 Task: Create Issue Issue0000000112 in Backlog  in Scrum Project Project0000000023 in Jira. Create Issue Issue0000000113 in Backlog  in Scrum Project Project0000000023 in Jira. Create Issue Issue0000000114 in Backlog  in Scrum Project Project0000000023 in Jira. Create Issue Issue0000000115 in Backlog  in Scrum Project Project0000000023 in Jira. Create Issue Issue0000000116 in Backlog  in Scrum Project Project0000000024 in Jira
Action: Mouse moved to (298, 362)
Screenshot: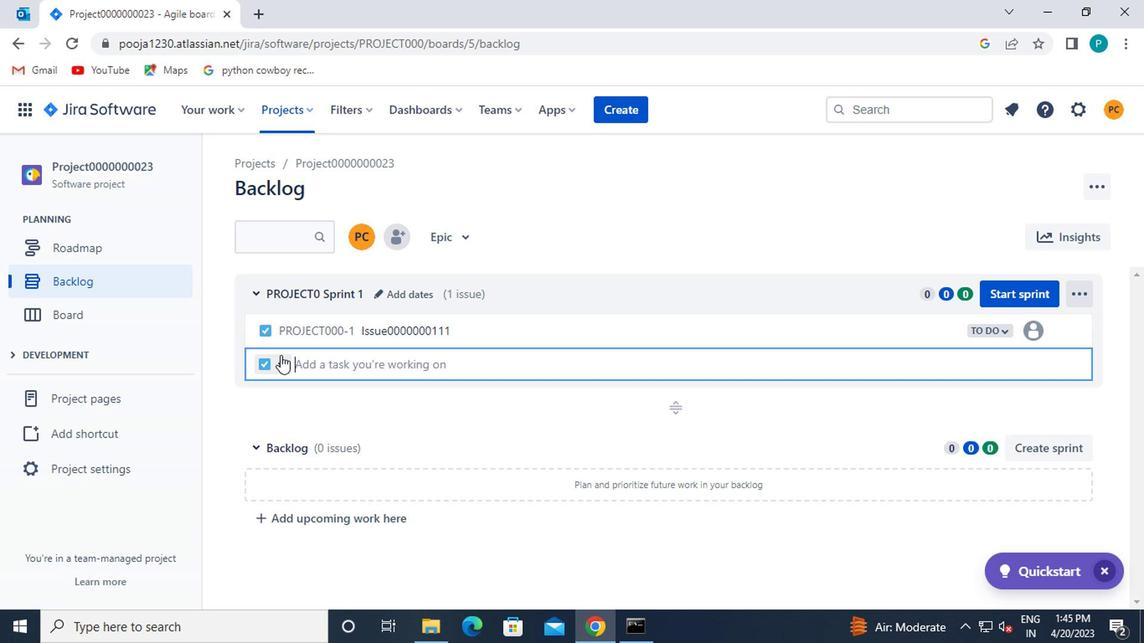 
Action: Mouse pressed left at (298, 362)
Screenshot: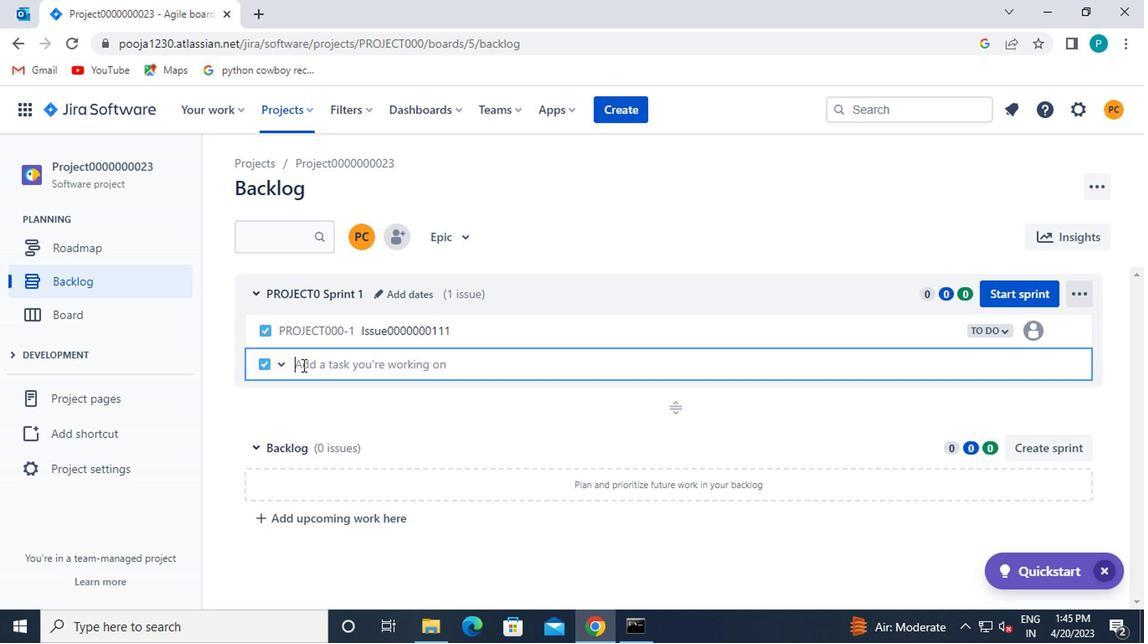 
Action: Key pressed i<Key.caps_lock><Key.backspace>i<Key.caps_lock>ssue0000000
Screenshot: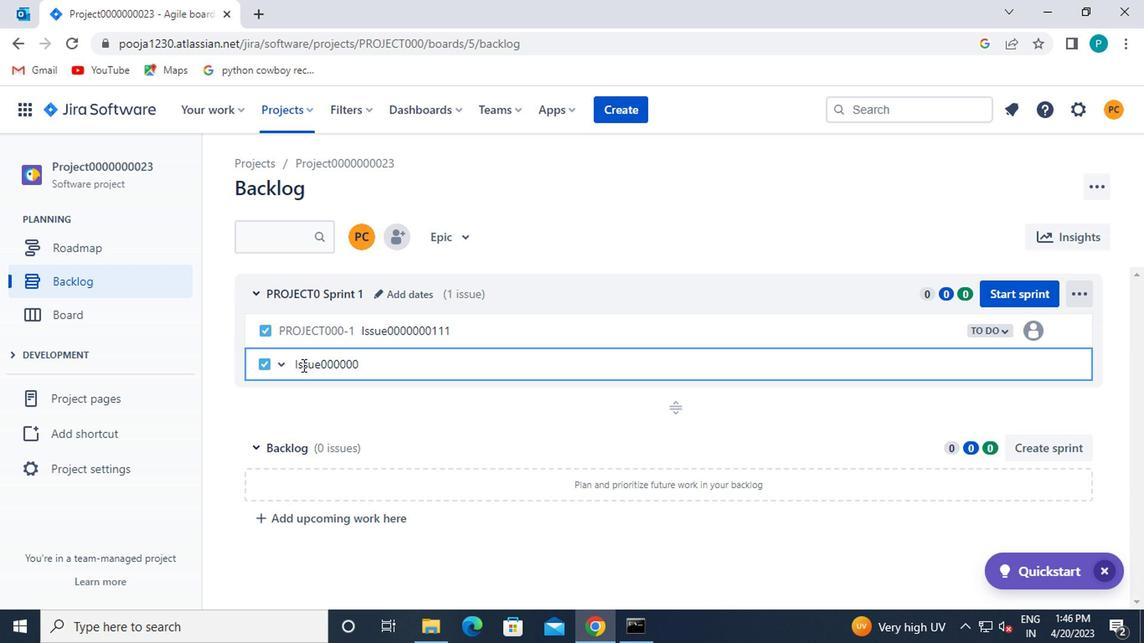 
Action: Mouse moved to (262, 379)
Screenshot: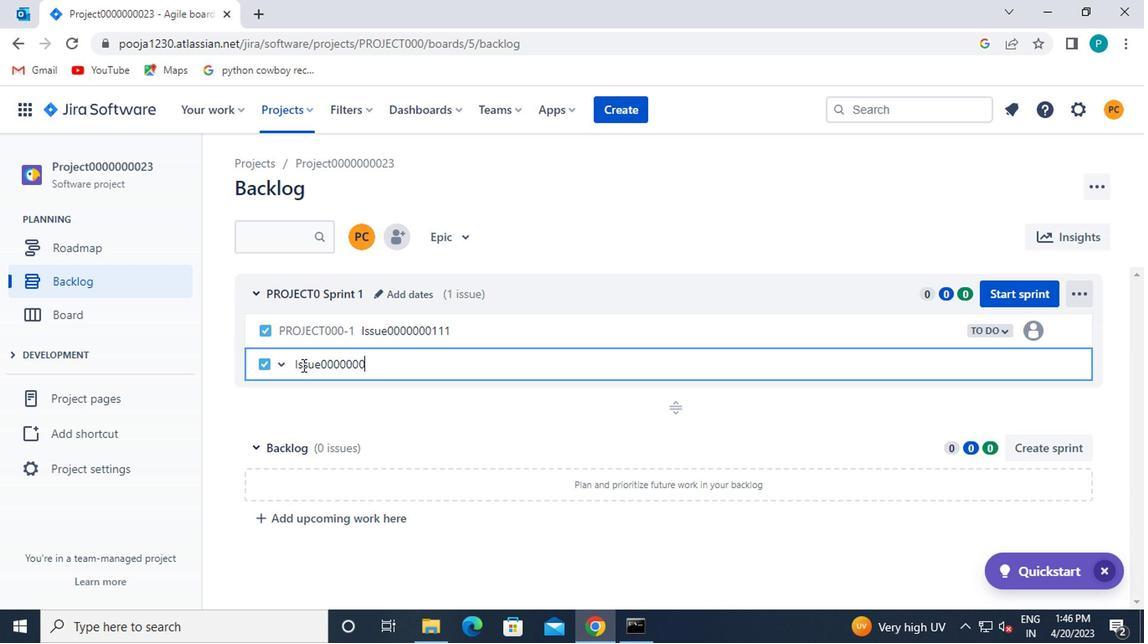 
Action: Key pressed 1
Screenshot: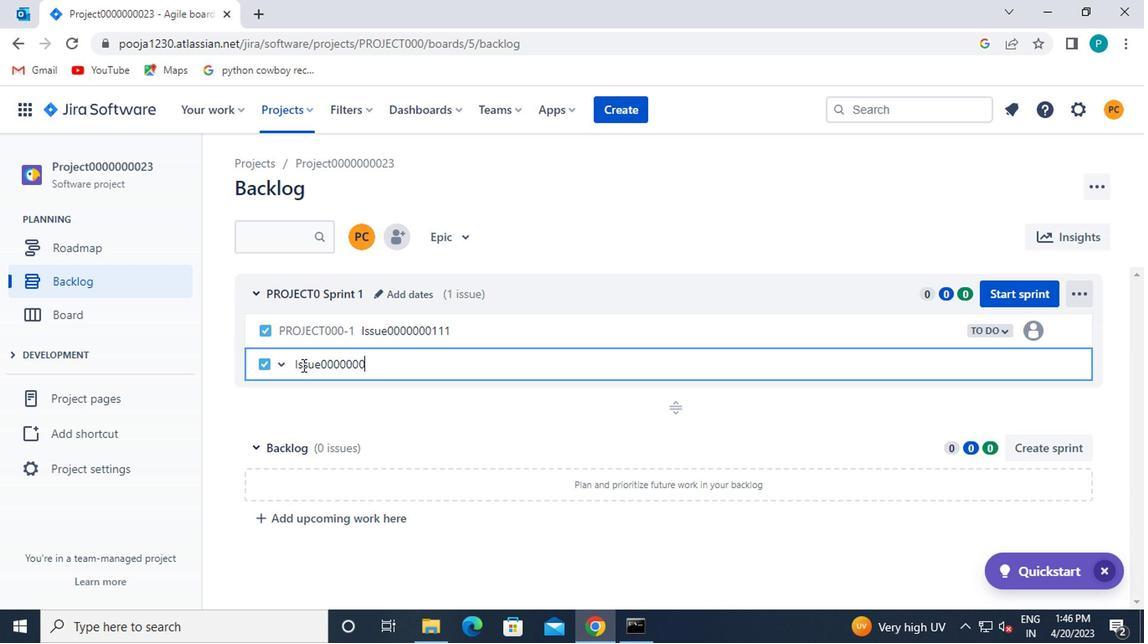 
Action: Mouse moved to (175, 419)
Screenshot: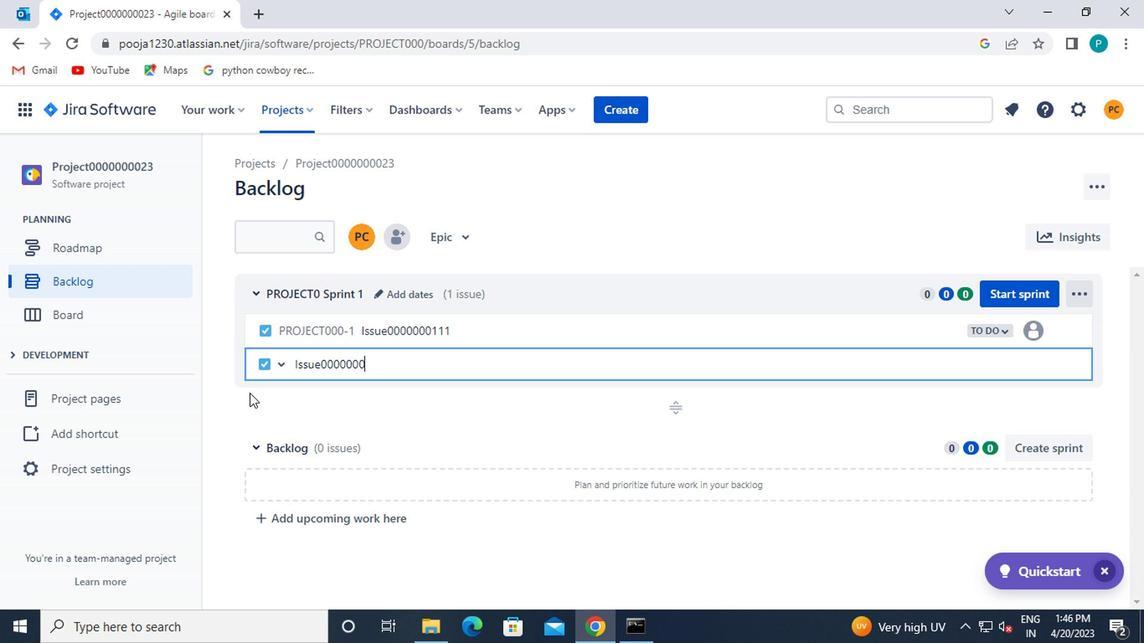 
Action: Key pressed 12<Key.enter><Key.caps_lock>i<Key.caps_lock>ssue000000013<Key.backspace>13<Key.enter><Key.caps_lock>i<Key.caps_lock>ssue0000000114<Key.enter><Key.caps_lock>i<Key.caps_lock>ssue0000000
Screenshot: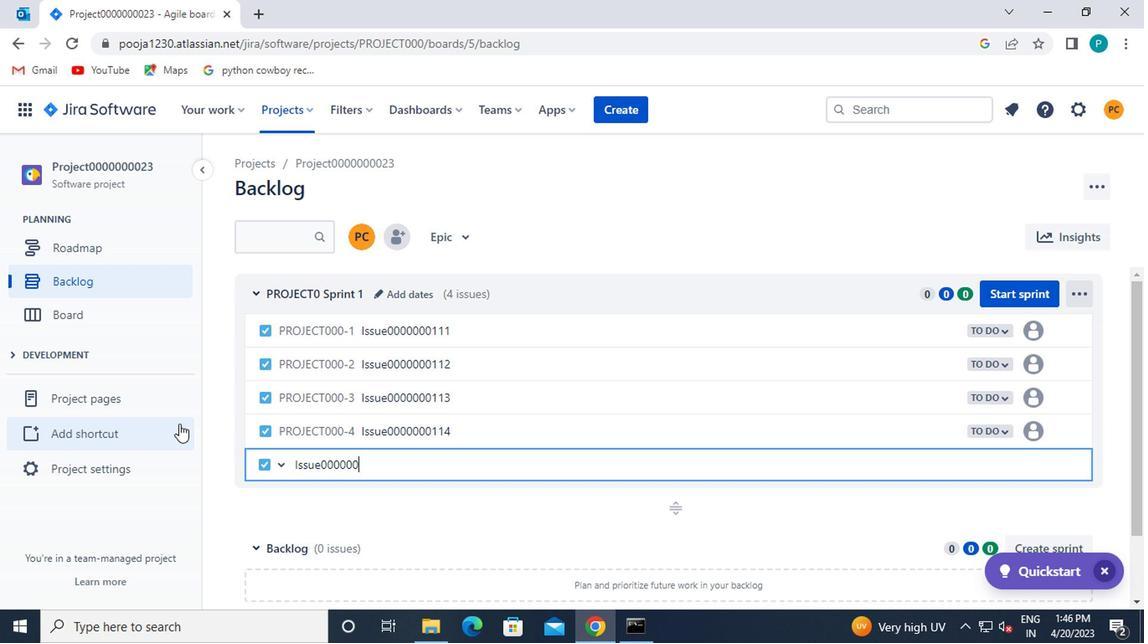 
Action: Mouse moved to (151, 435)
Screenshot: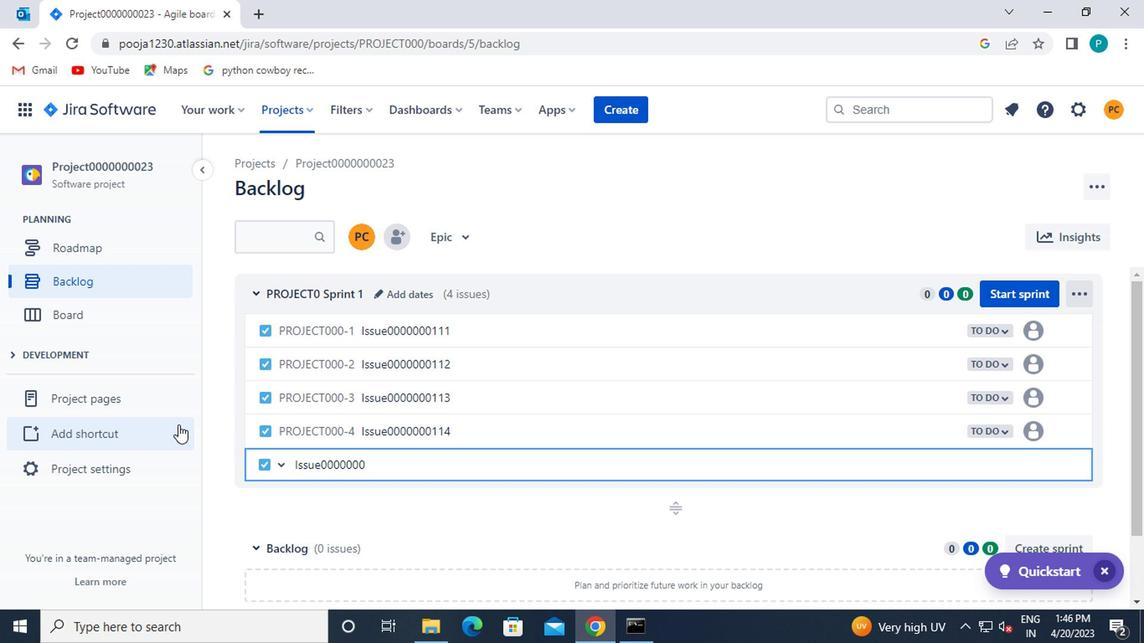 
Action: Key pressed 115<Key.enter>
Screenshot: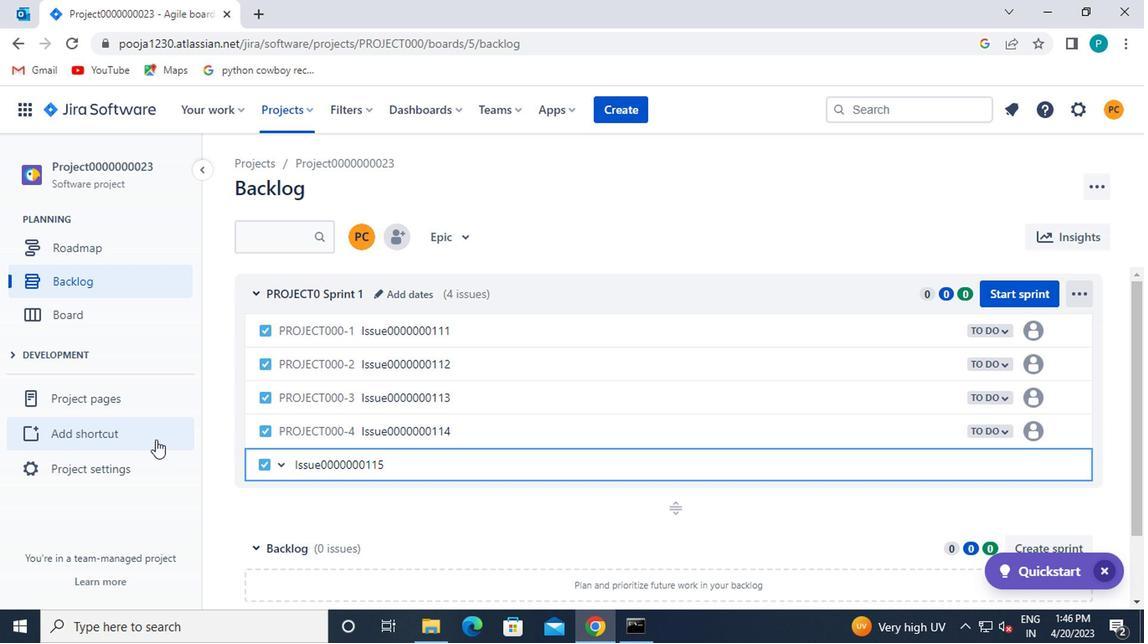 
Action: Mouse moved to (286, 113)
Screenshot: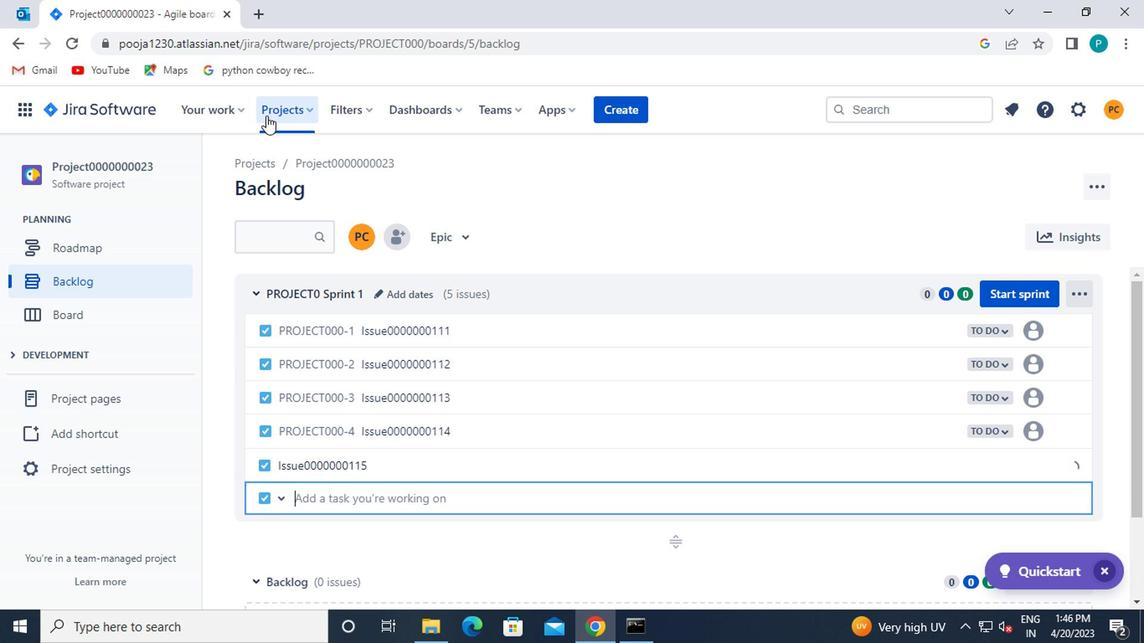 
Action: Mouse pressed left at (286, 113)
Screenshot: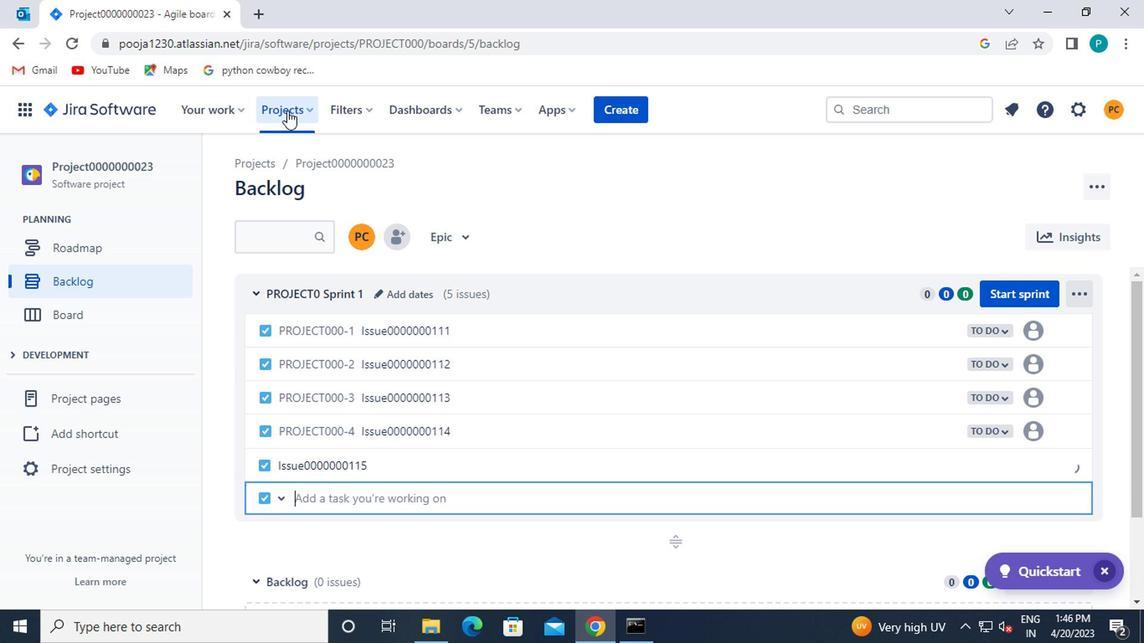 
Action: Mouse moved to (345, 228)
Screenshot: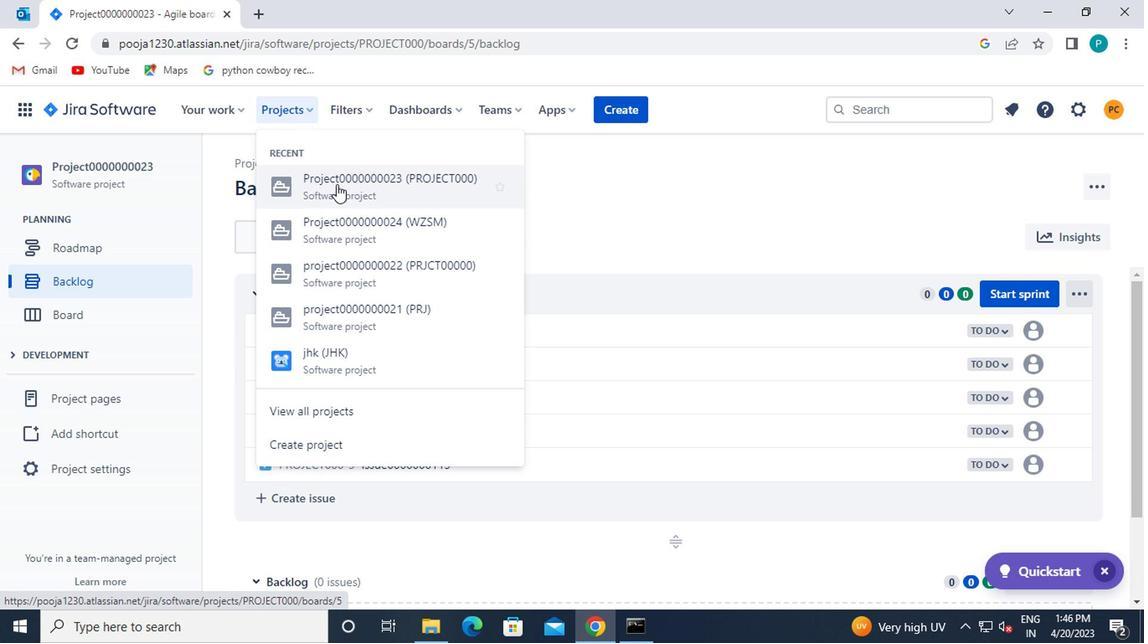 
Action: Mouse pressed left at (345, 228)
Screenshot: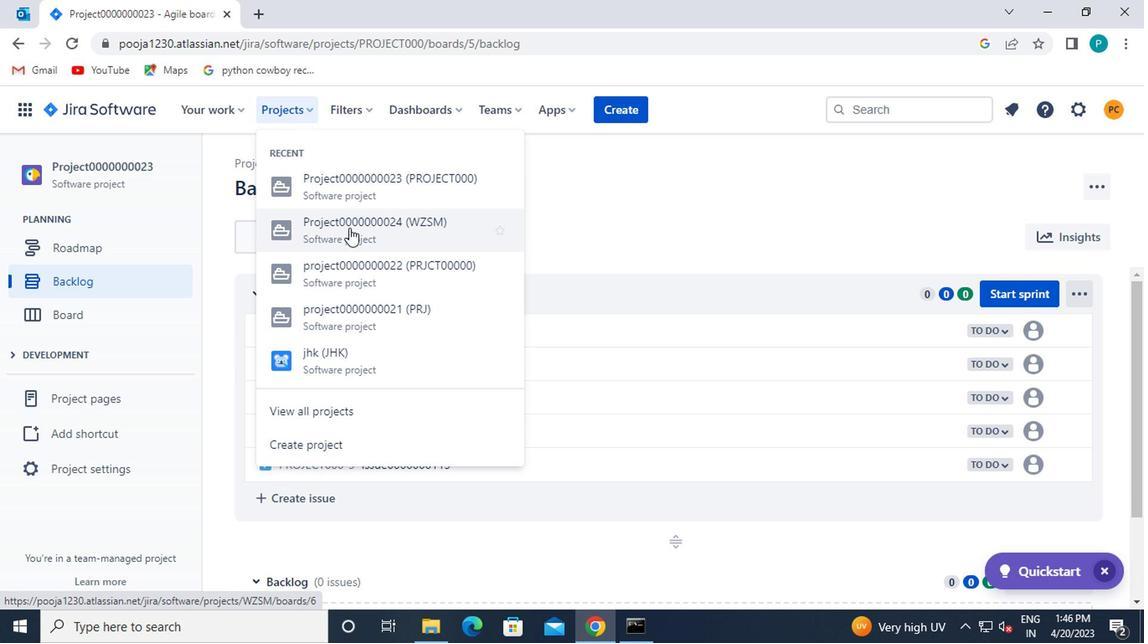 
Action: Mouse moved to (92, 291)
Screenshot: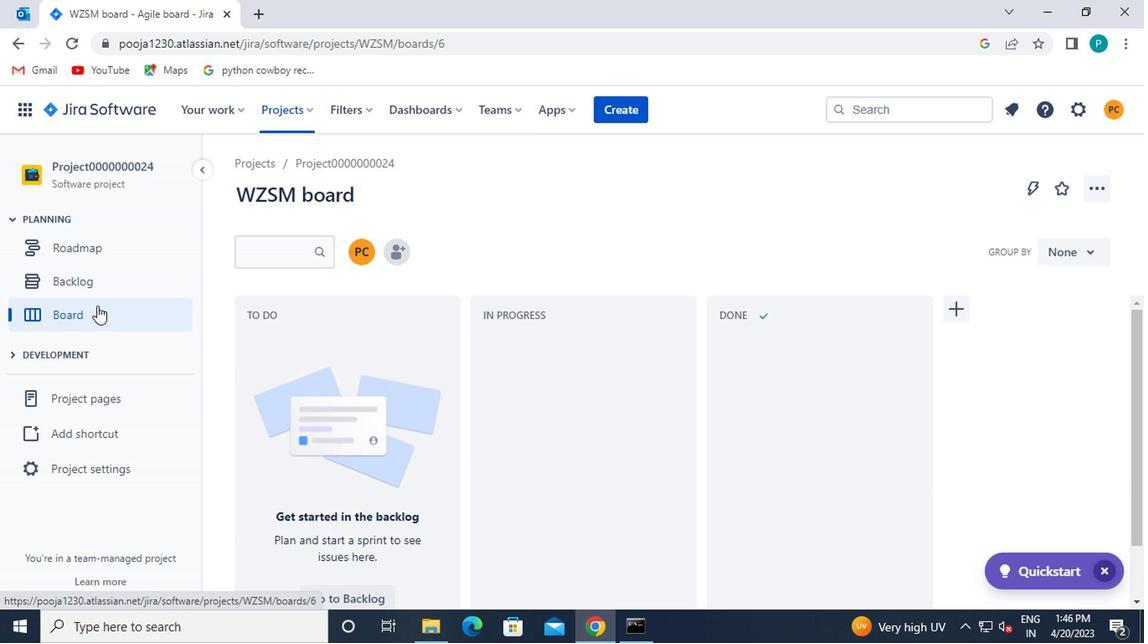
Action: Mouse pressed left at (92, 291)
Screenshot: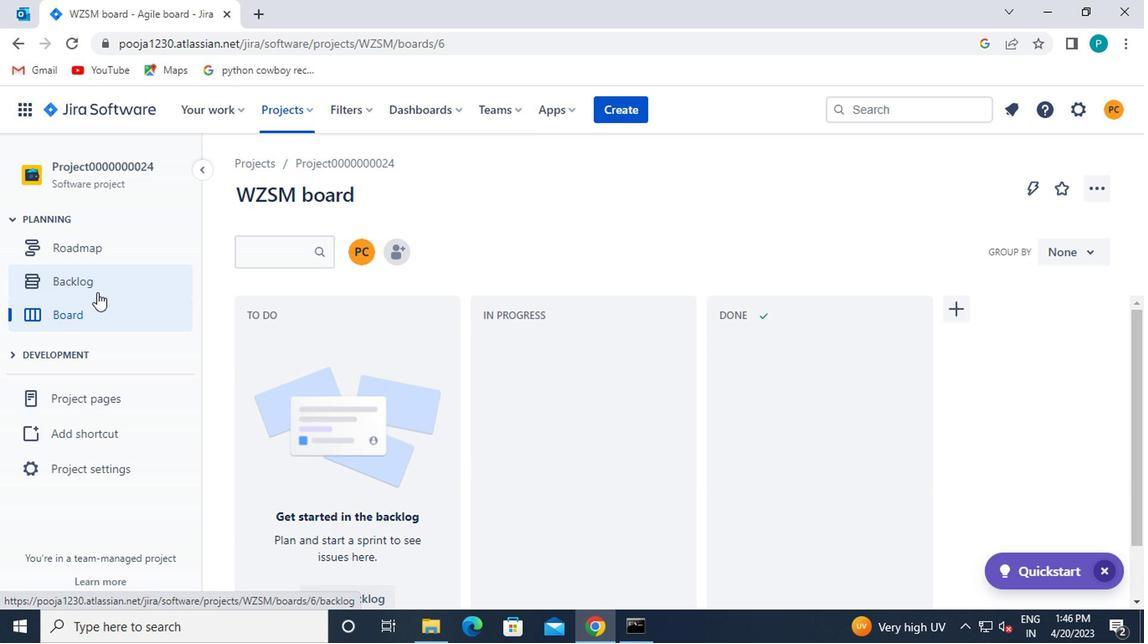 
Action: Mouse moved to (256, 344)
Screenshot: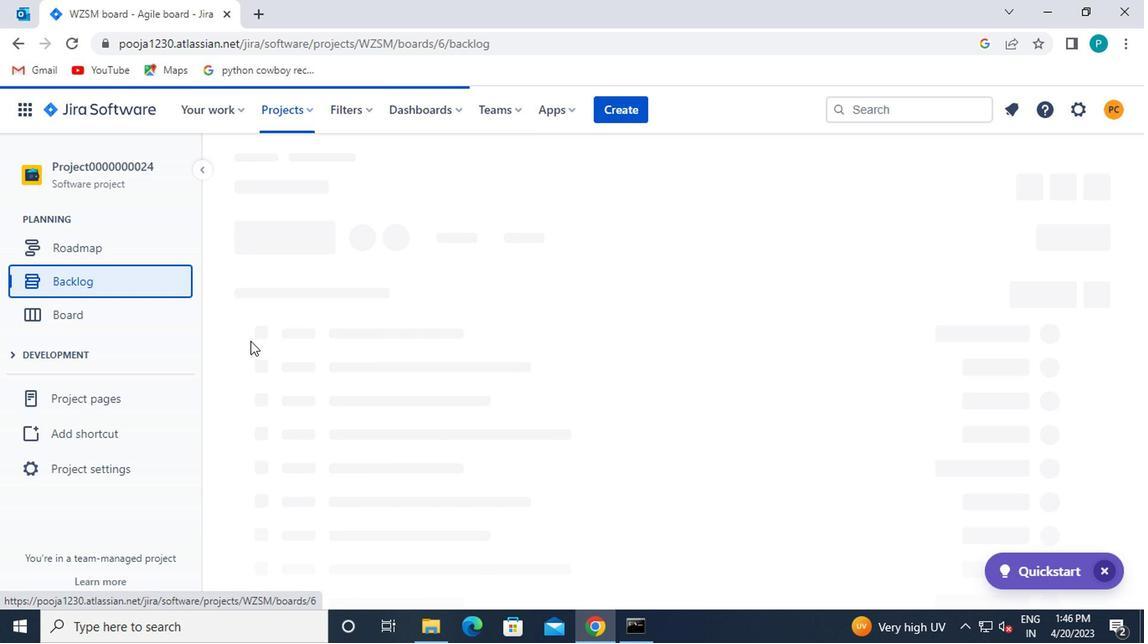 
Action: Mouse scrolled (256, 343) with delta (0, 0)
Screenshot: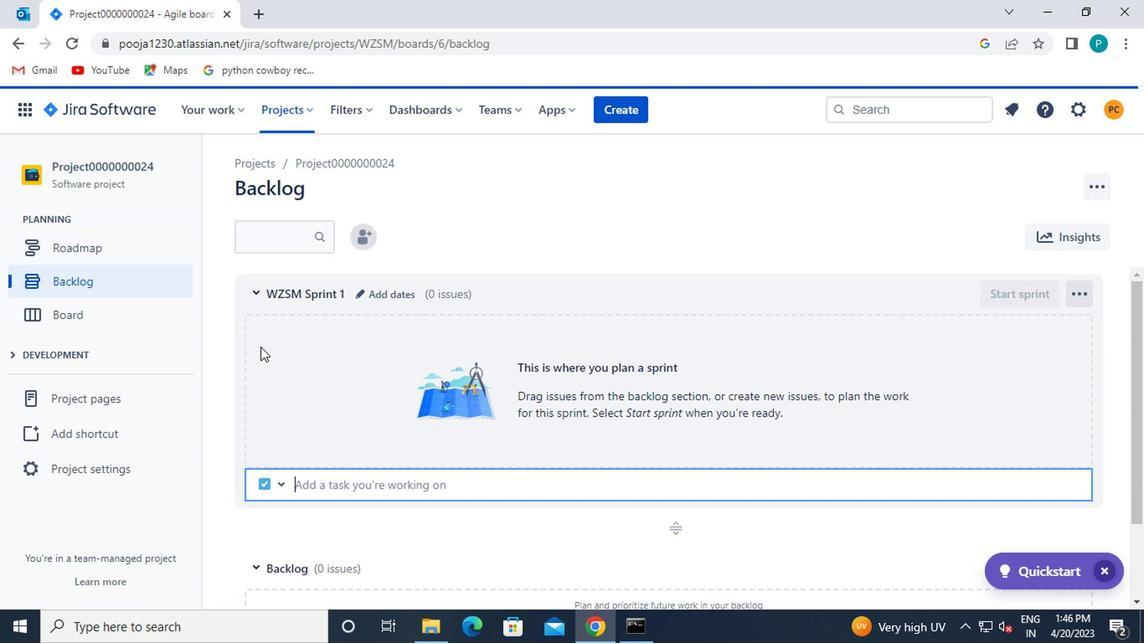 
Action: Mouse moved to (259, 346)
Screenshot: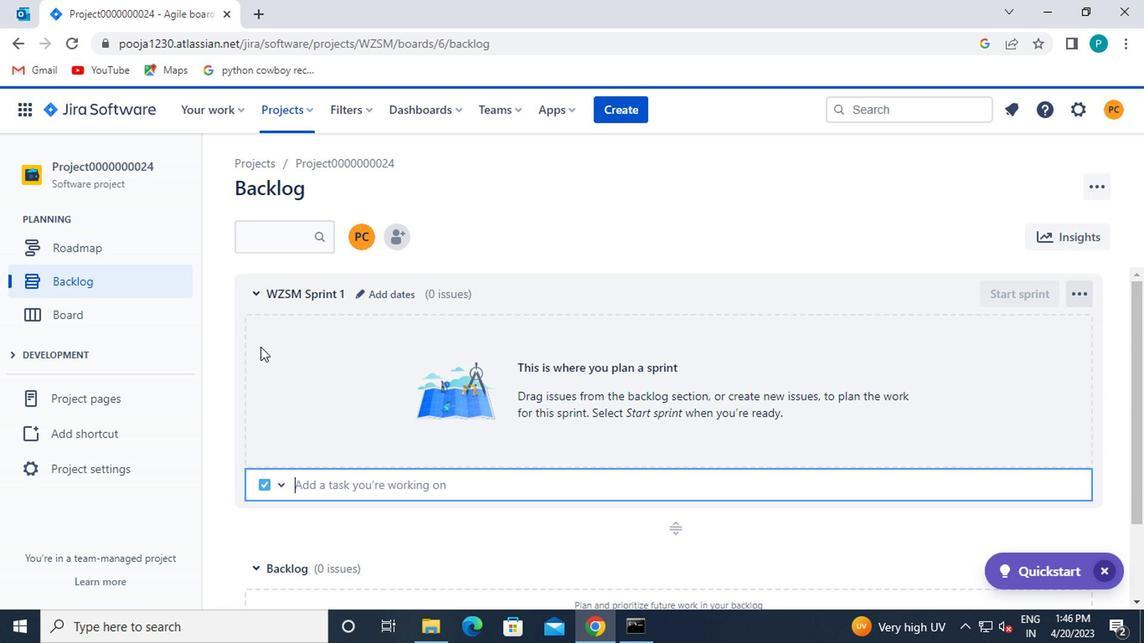 
Action: Mouse scrolled (259, 345) with delta (0, 0)
Screenshot: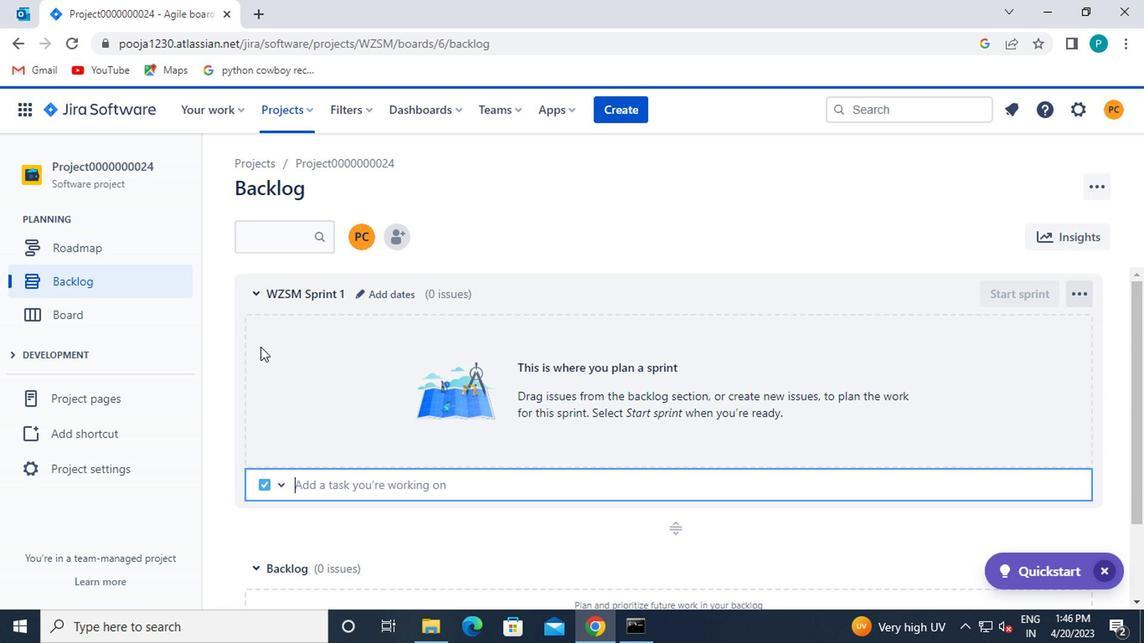 
Action: Mouse moved to (301, 371)
Screenshot: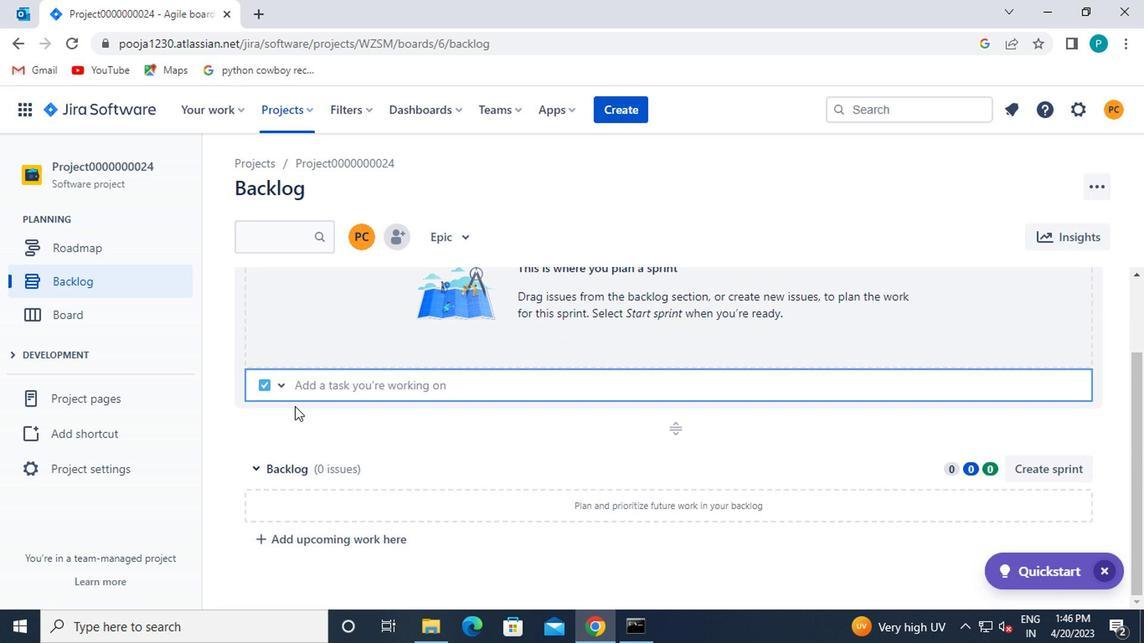
Action: Mouse pressed left at (301, 371)
Screenshot: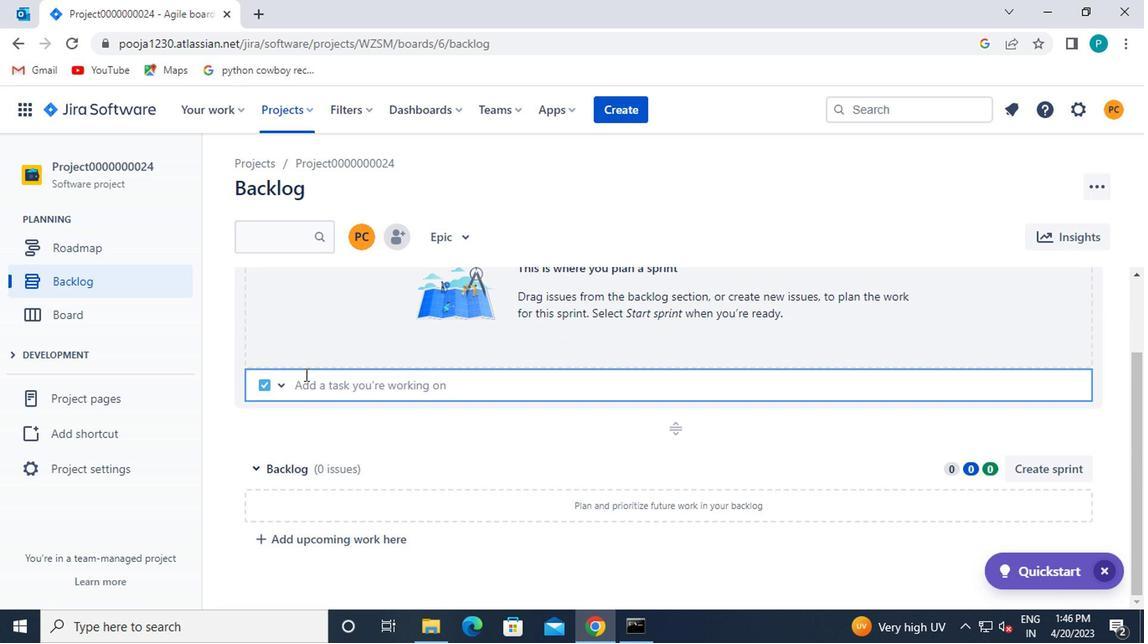 
Action: Mouse moved to (288, 350)
Screenshot: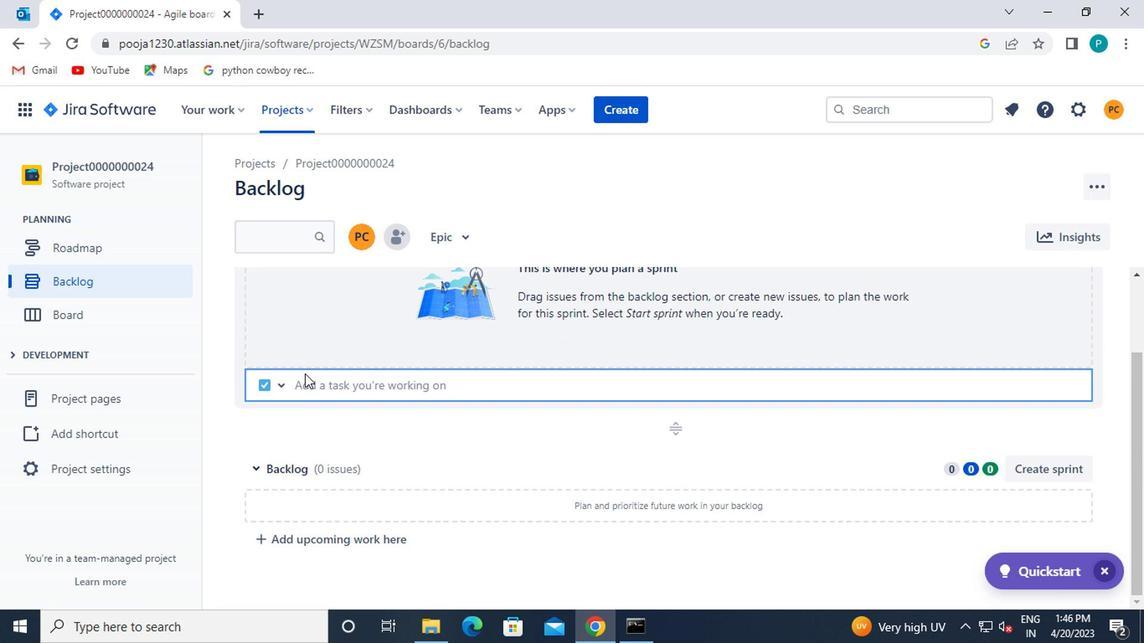 
Action: Key pressed <Key.caps_lock>i<Key.caps_lock>
Screenshot: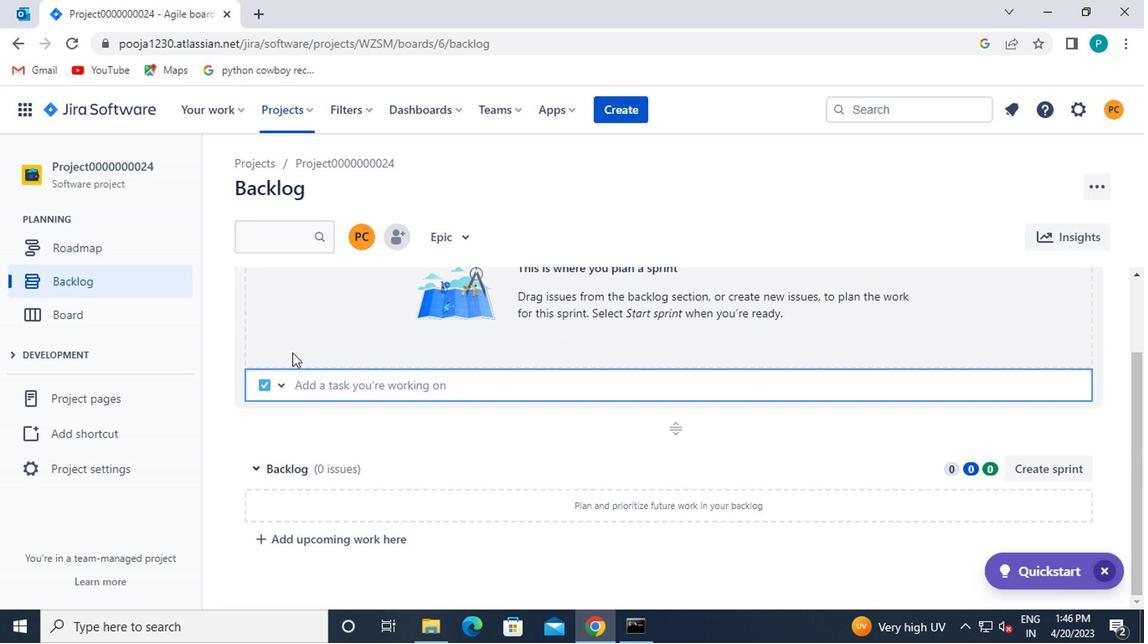 
Action: Mouse moved to (317, 383)
Screenshot: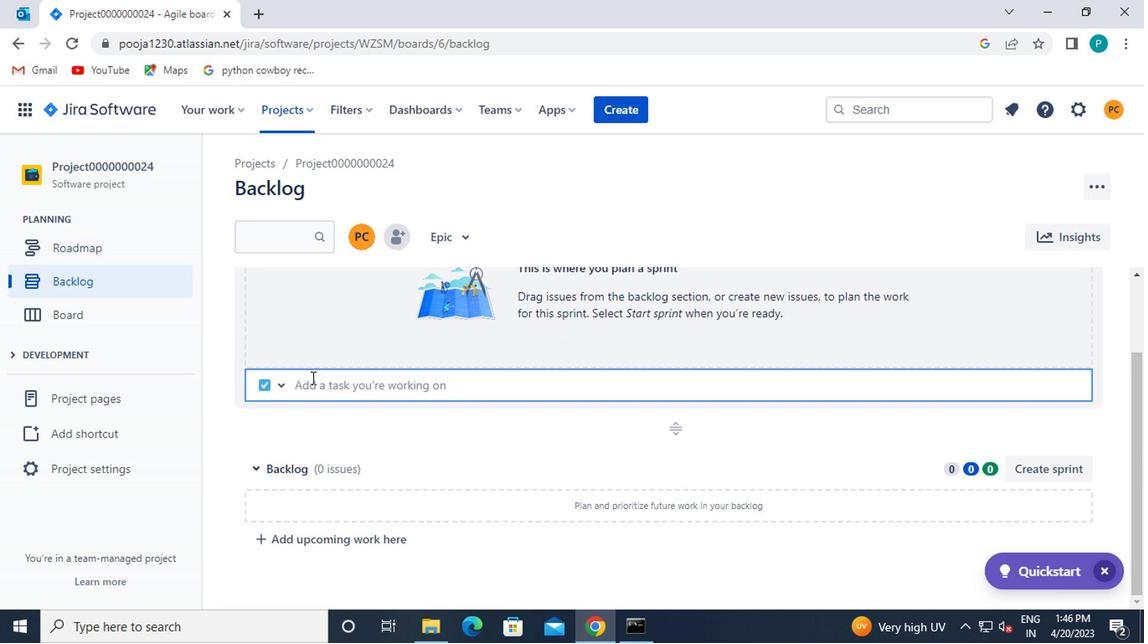
Action: Mouse pressed left at (317, 383)
Screenshot: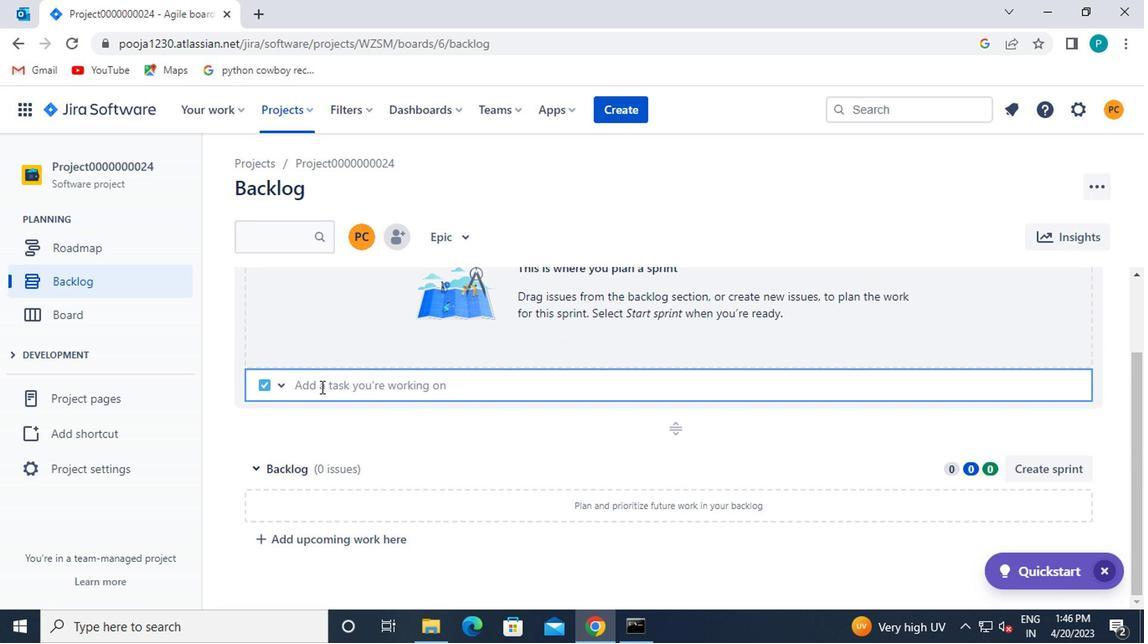 
Action: Key pressed <Key.caps_lock>i<Key.caps_lock>ssue0000000116
Screenshot: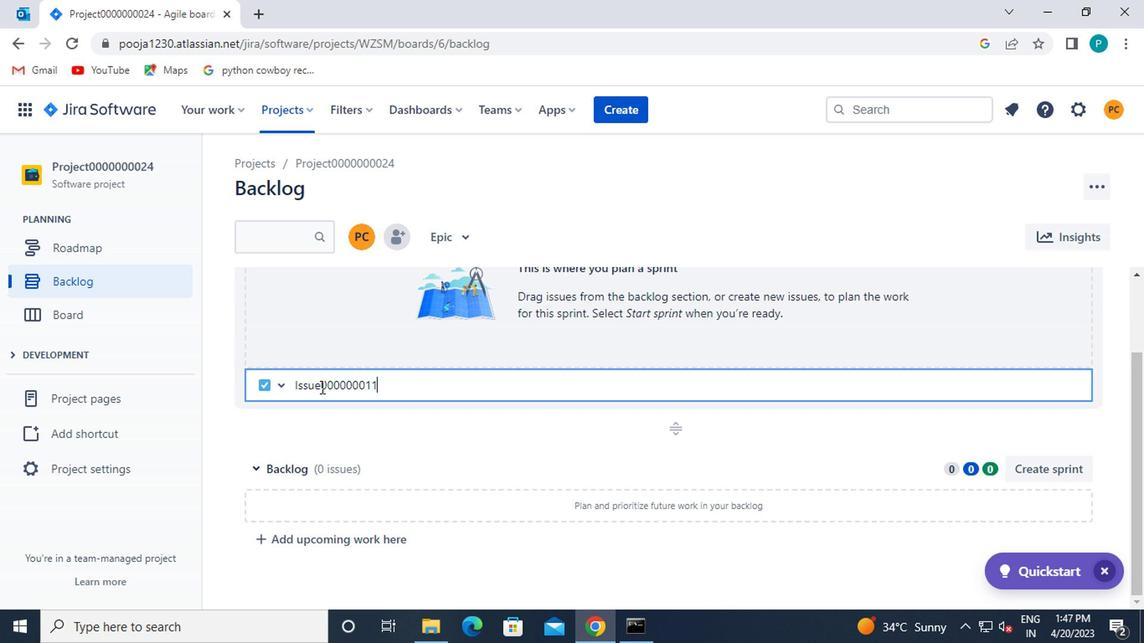 
Action: Mouse moved to (402, 481)
Screenshot: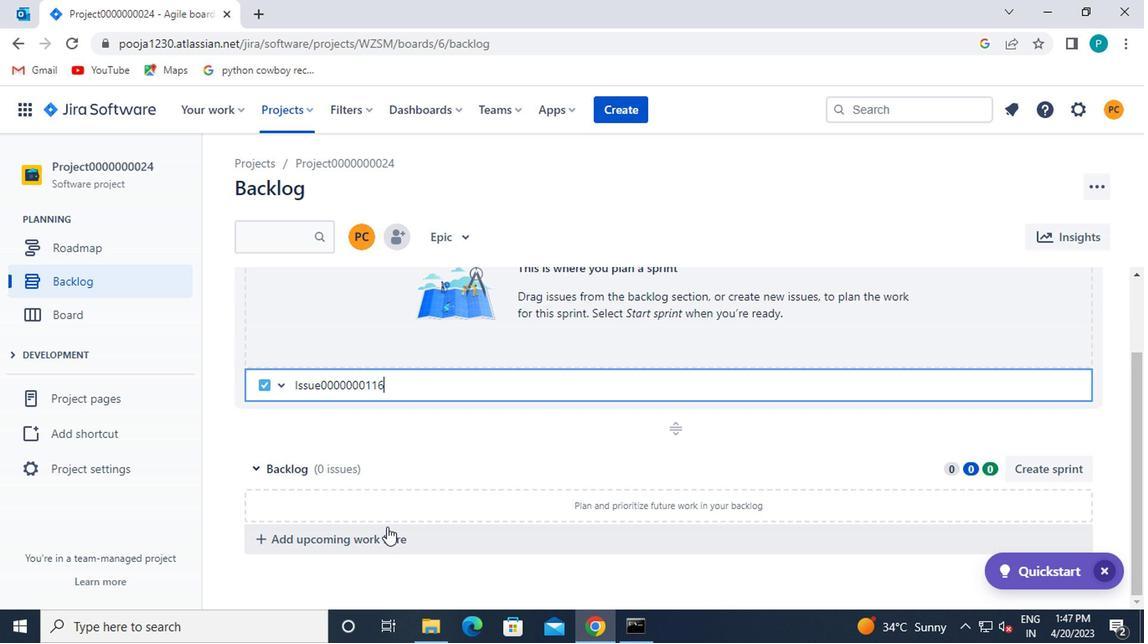 
Action: Key pressed <Key.enter>
Screenshot: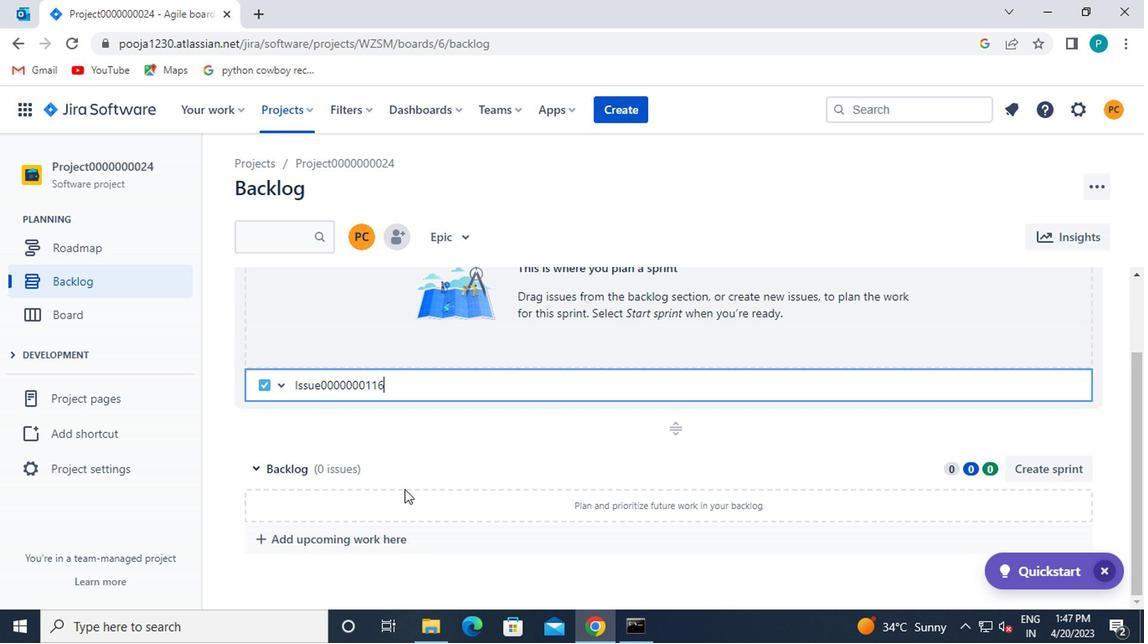 
